 Task: Add Swaggerty's Farm All Natural Breakfast Sausage, Sage to the cart.
Action: Mouse moved to (16, 128)
Screenshot: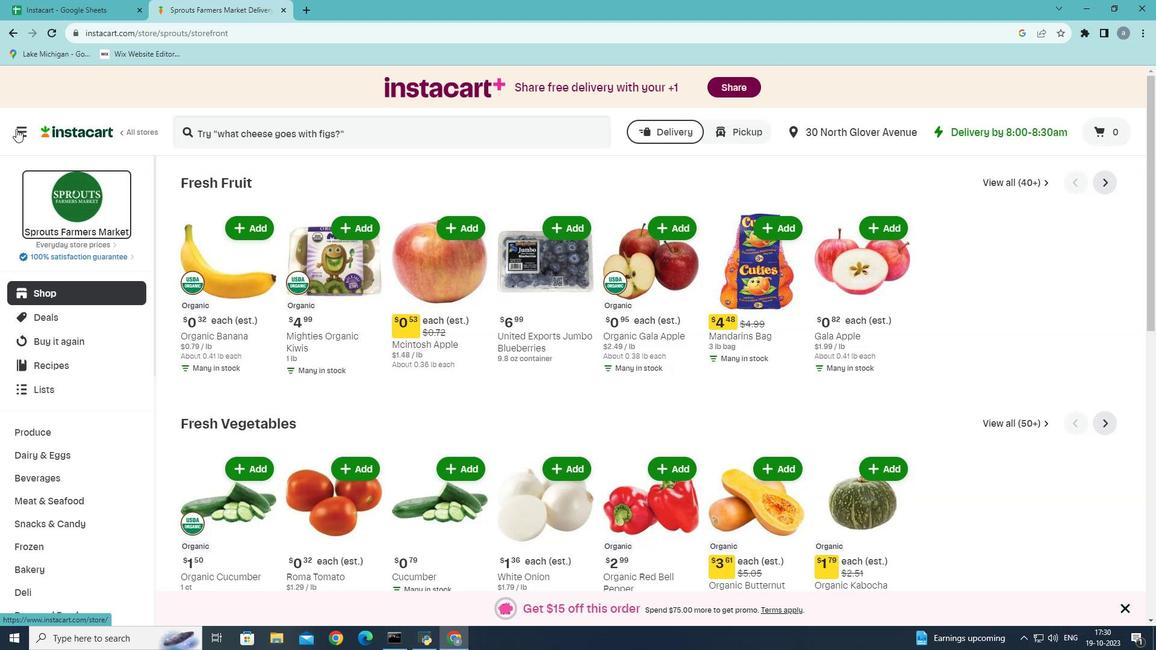 
Action: Mouse pressed left at (16, 128)
Screenshot: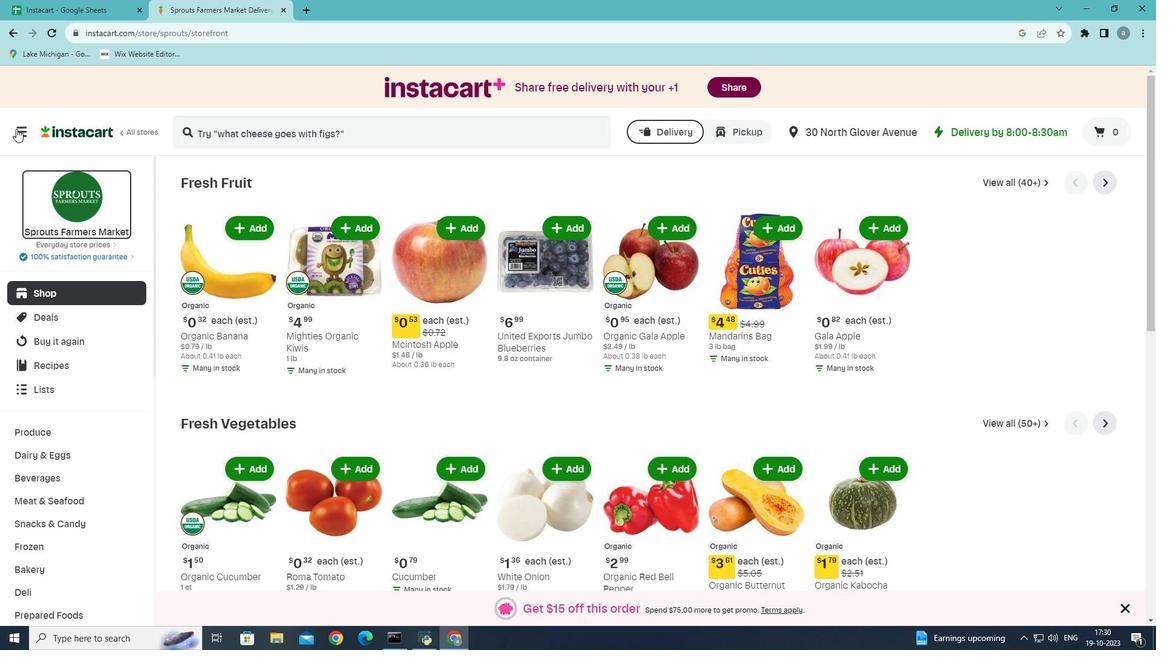 
Action: Mouse moved to (42, 346)
Screenshot: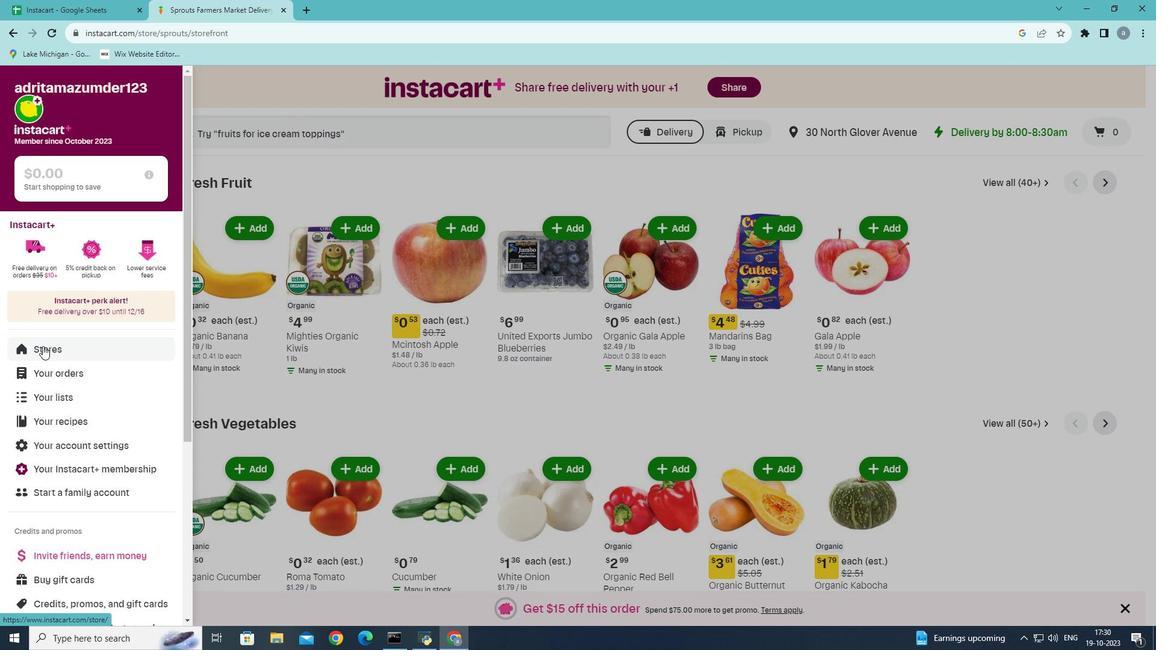 
Action: Mouse pressed left at (42, 346)
Screenshot: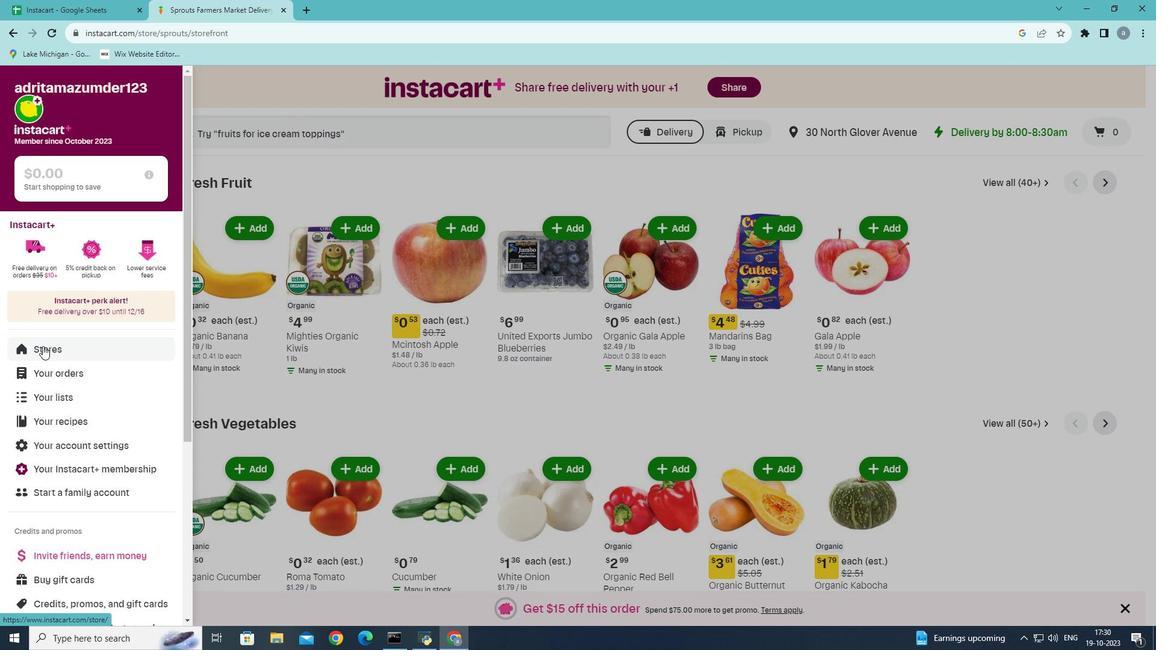 
Action: Mouse moved to (271, 137)
Screenshot: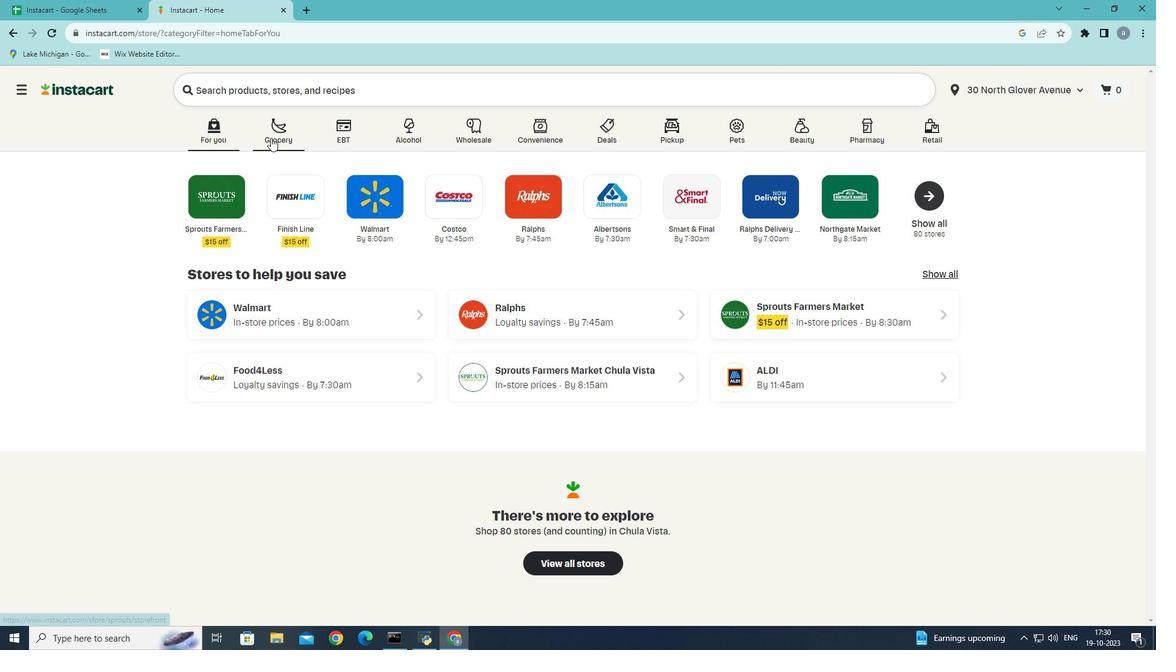 
Action: Mouse pressed left at (271, 137)
Screenshot: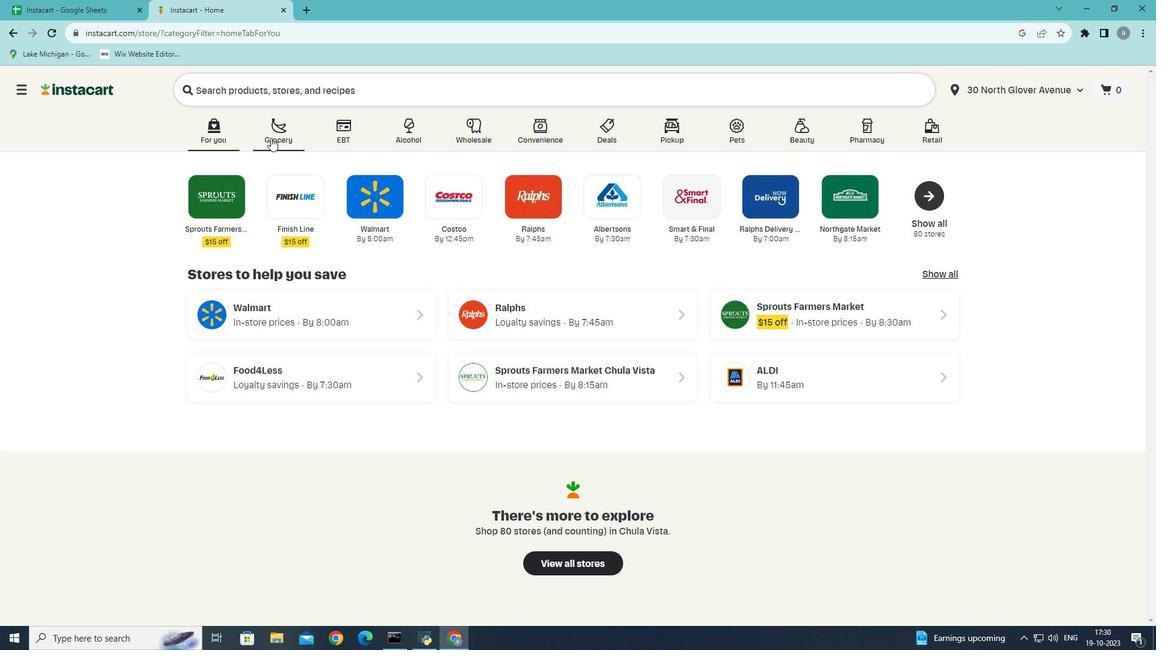 
Action: Mouse moved to (269, 362)
Screenshot: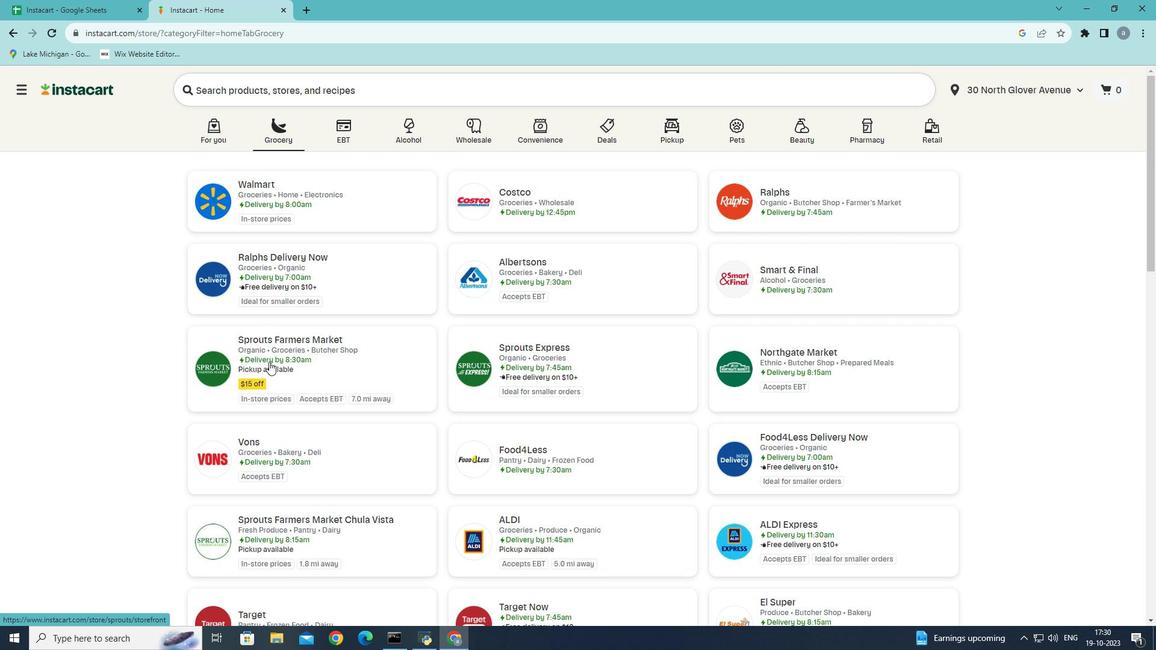 
Action: Mouse pressed left at (269, 362)
Screenshot: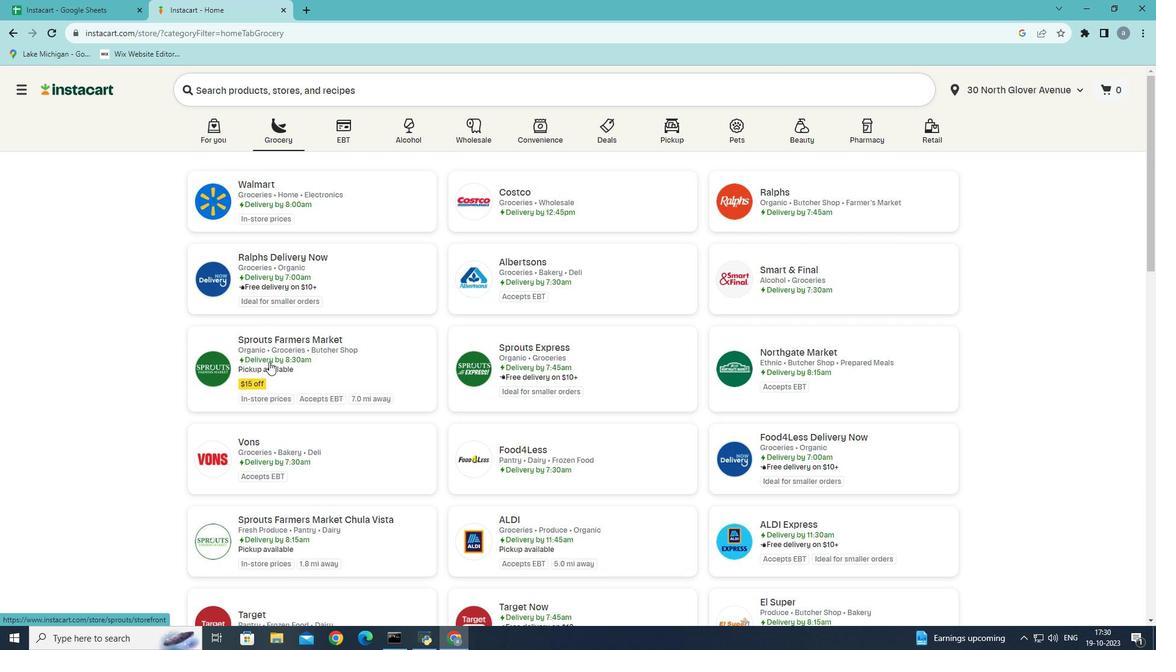 
Action: Mouse moved to (88, 498)
Screenshot: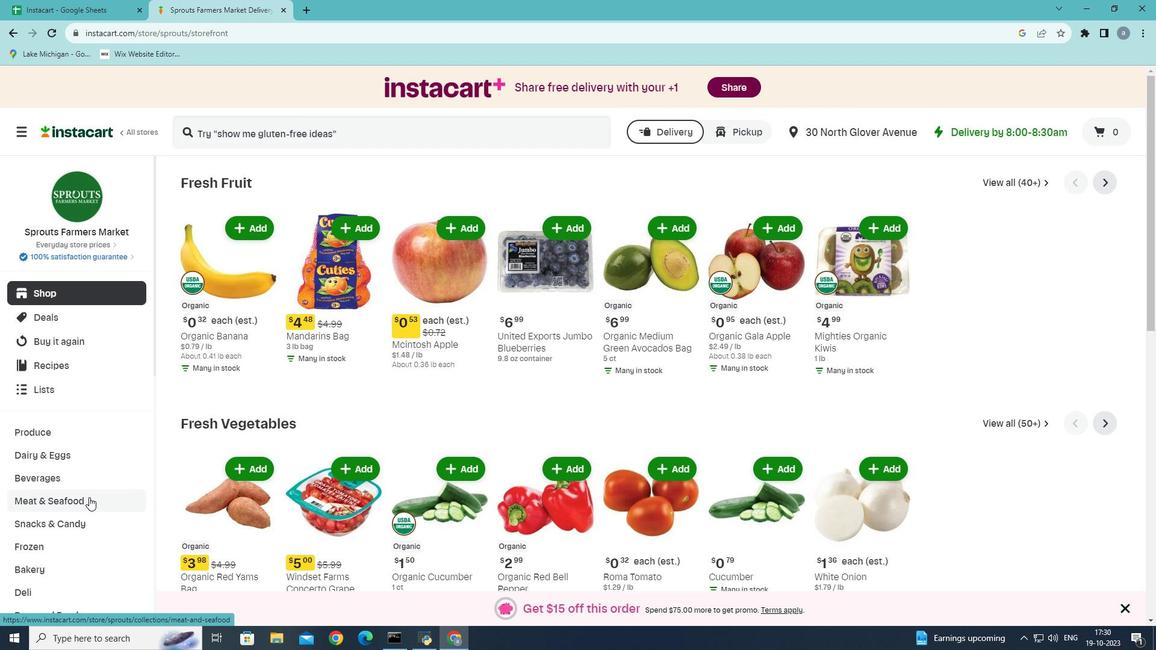
Action: Mouse pressed left at (88, 498)
Screenshot: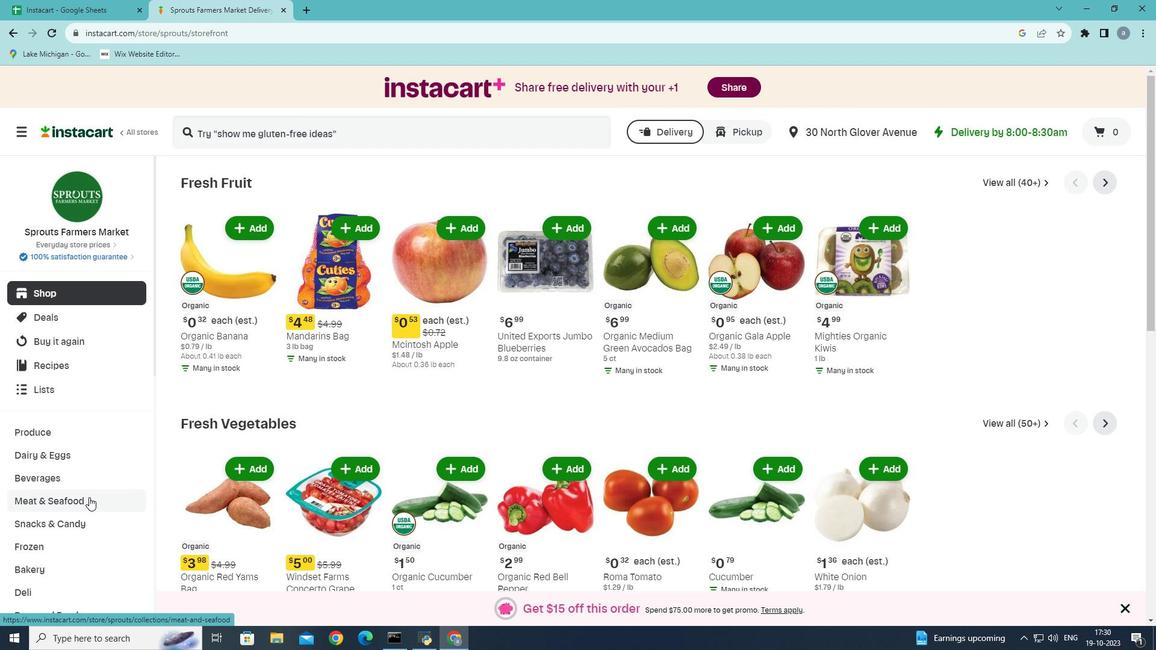 
Action: Mouse moved to (591, 212)
Screenshot: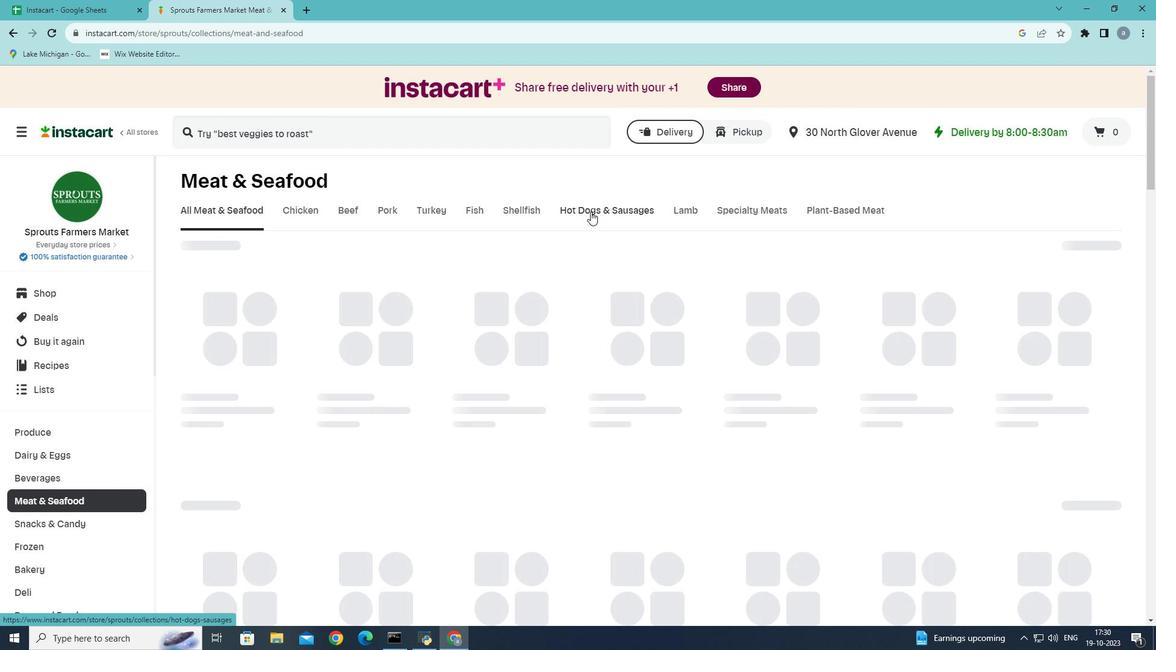 
Action: Mouse pressed left at (591, 212)
Screenshot: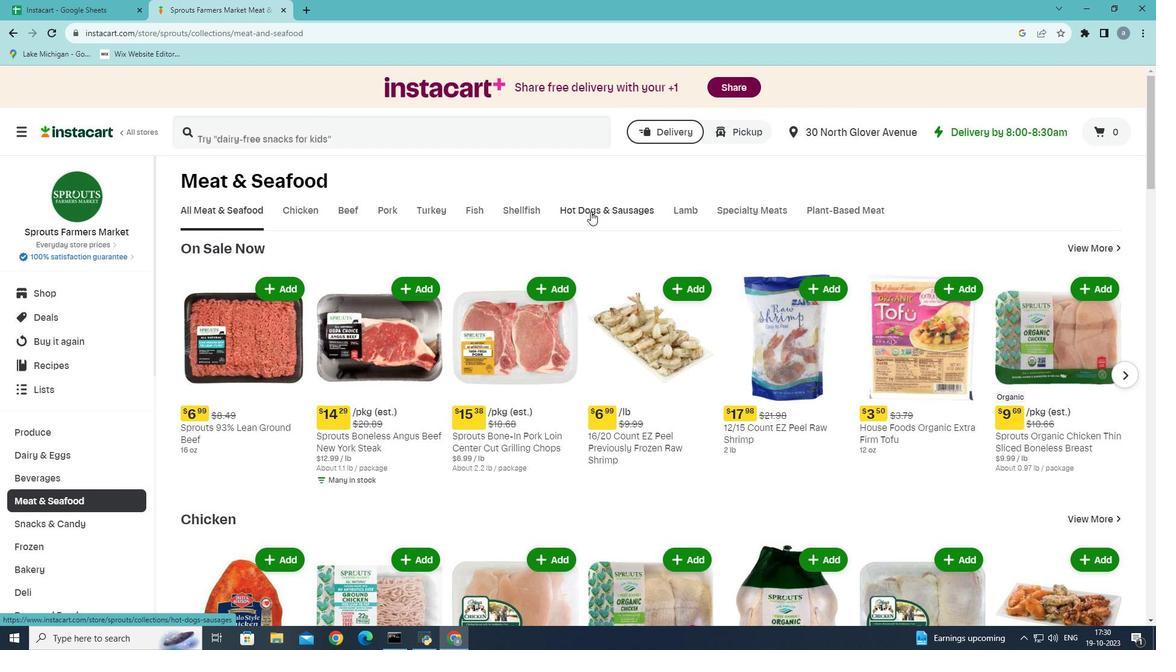 
Action: Mouse moved to (294, 271)
Screenshot: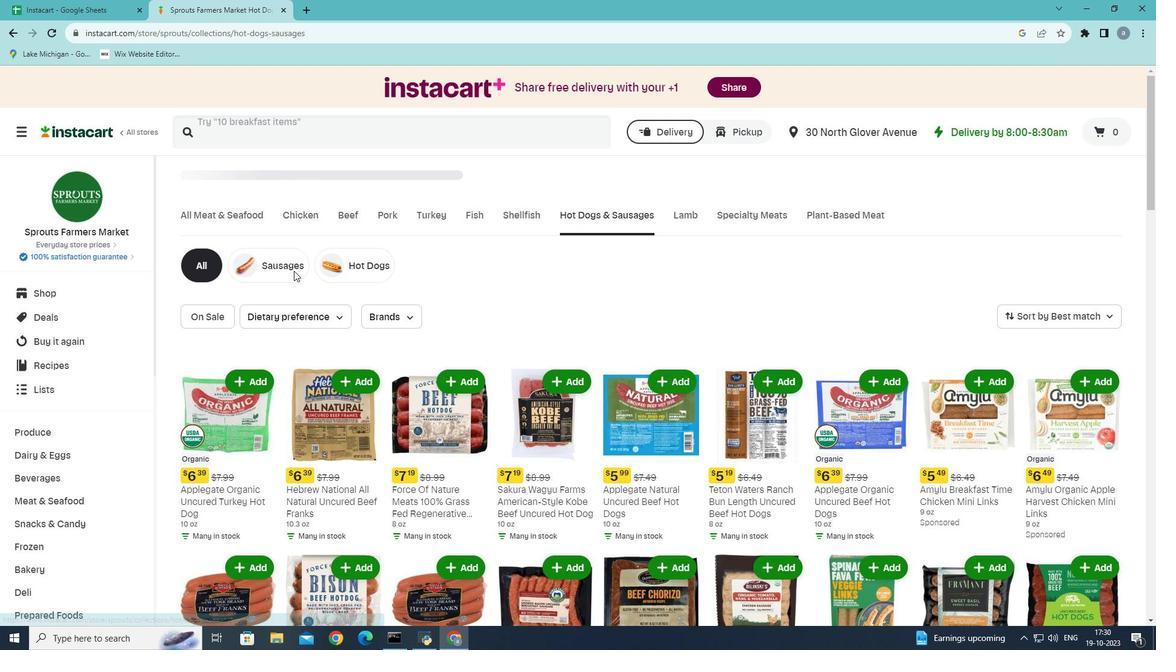 
Action: Mouse pressed left at (294, 271)
Screenshot: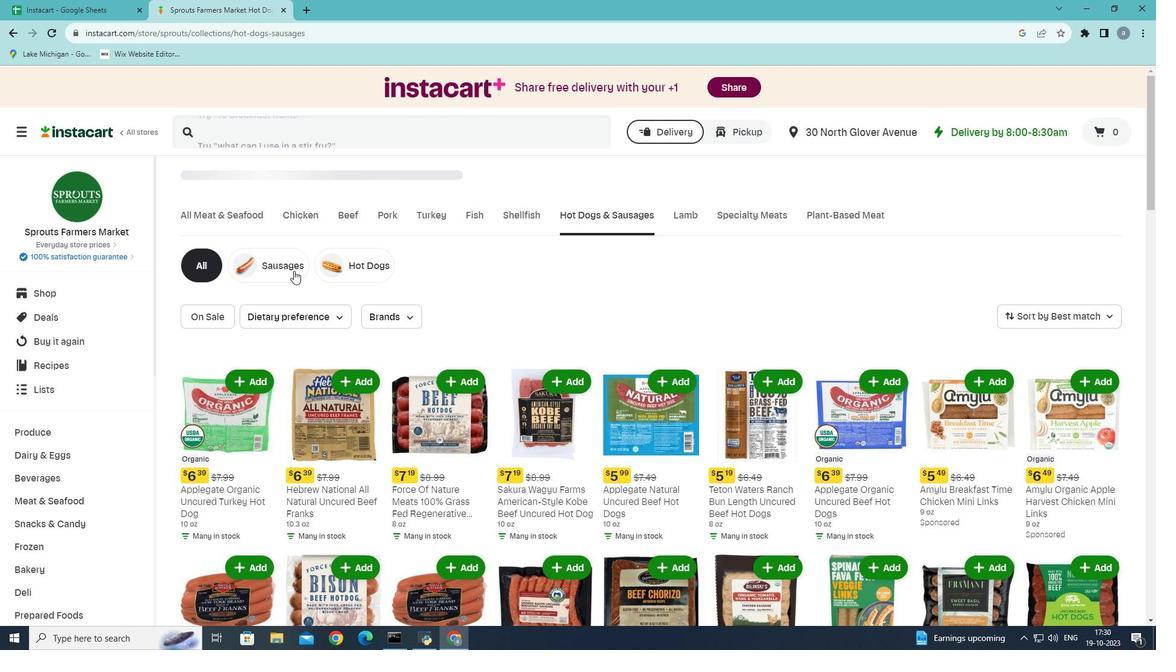 
Action: Mouse moved to (381, 397)
Screenshot: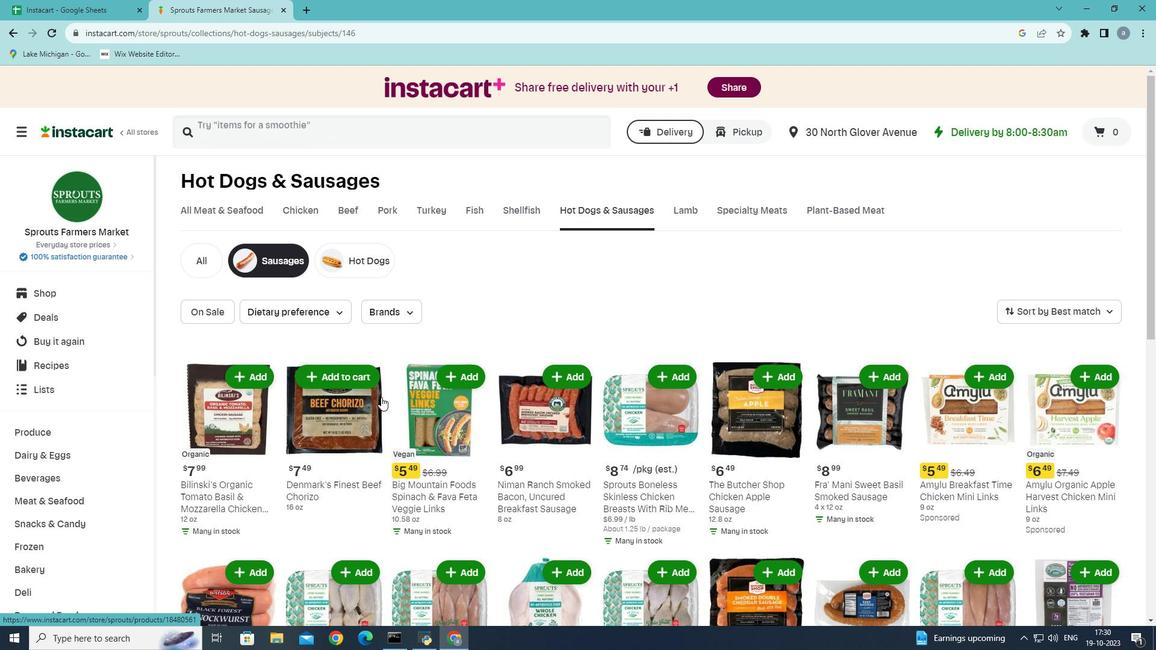 
Action: Mouse scrolled (381, 397) with delta (0, 0)
Screenshot: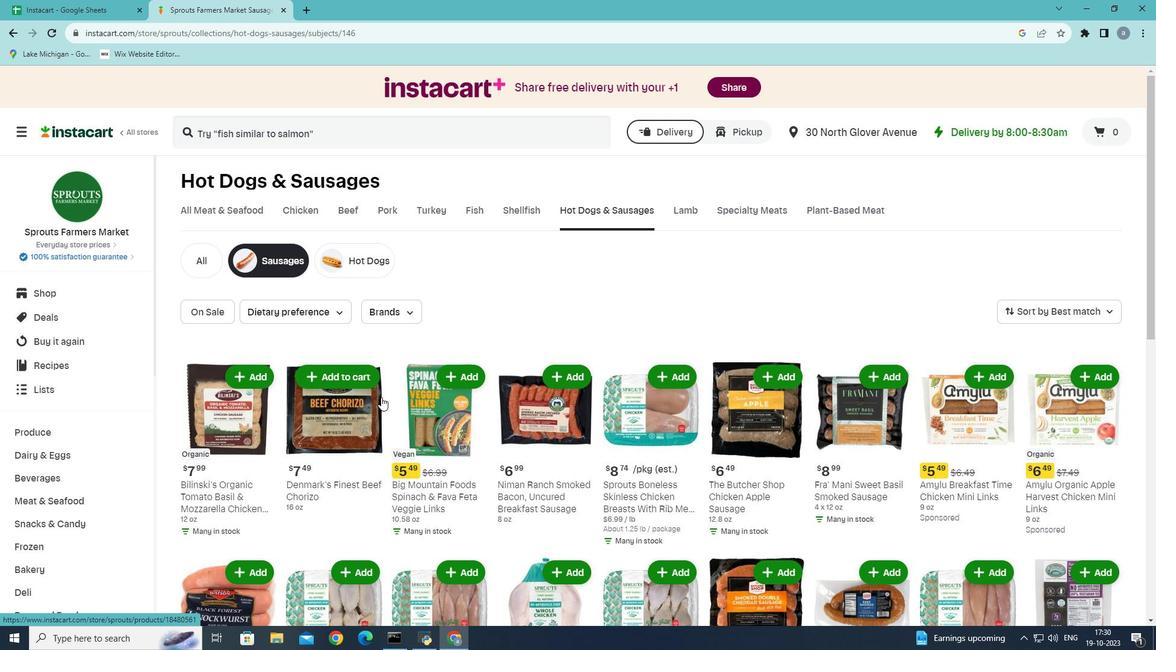 
Action: Mouse scrolled (381, 397) with delta (0, 0)
Screenshot: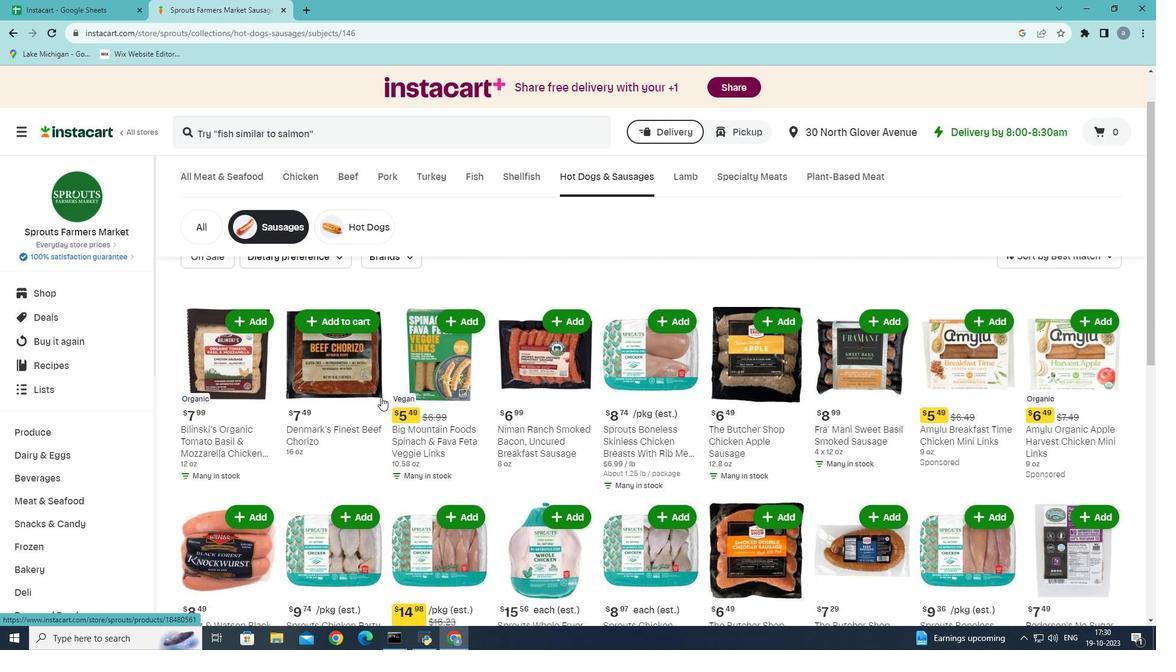 
Action: Mouse scrolled (381, 397) with delta (0, 0)
Screenshot: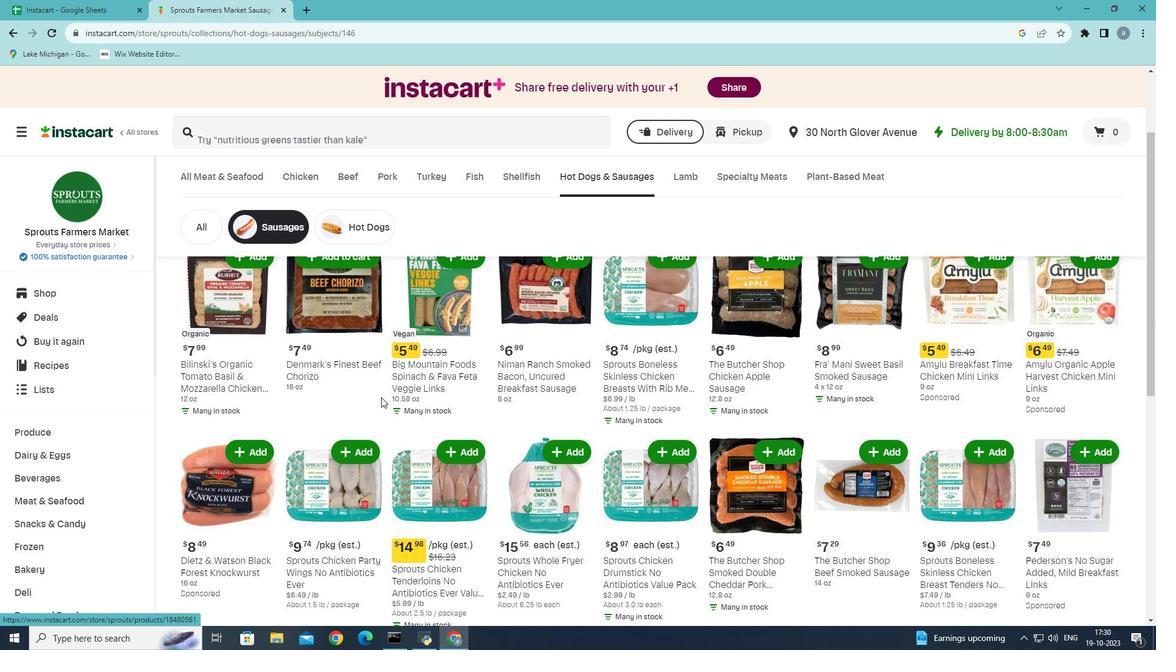 
Action: Mouse scrolled (381, 397) with delta (0, 0)
Screenshot: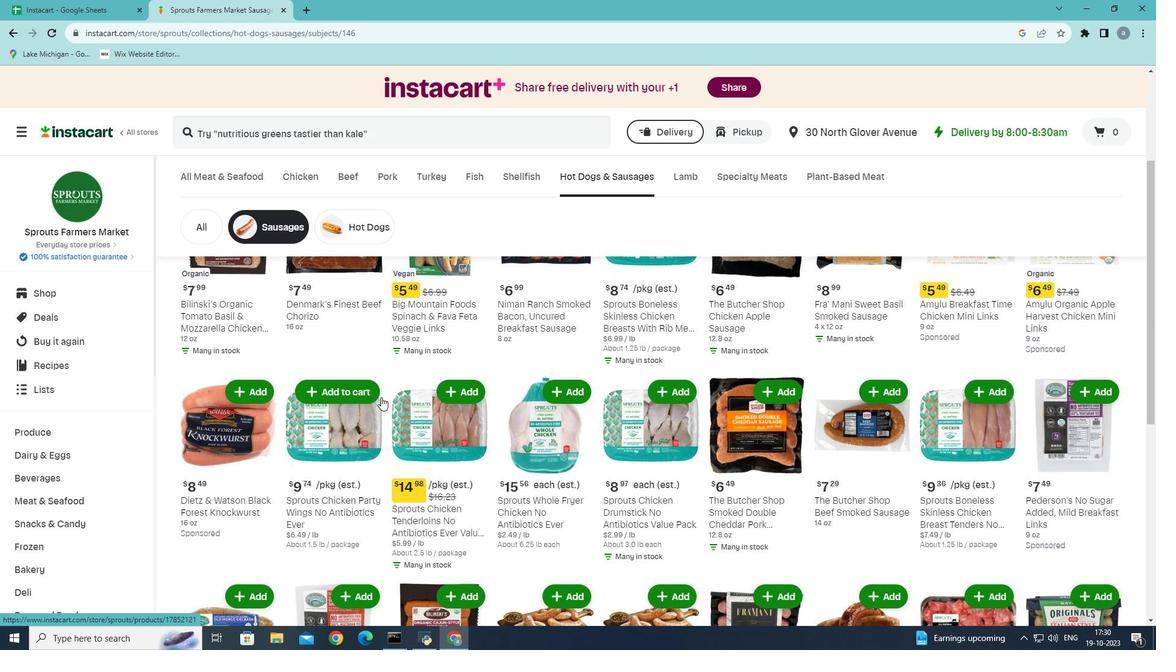 
Action: Mouse scrolled (381, 397) with delta (0, 0)
Screenshot: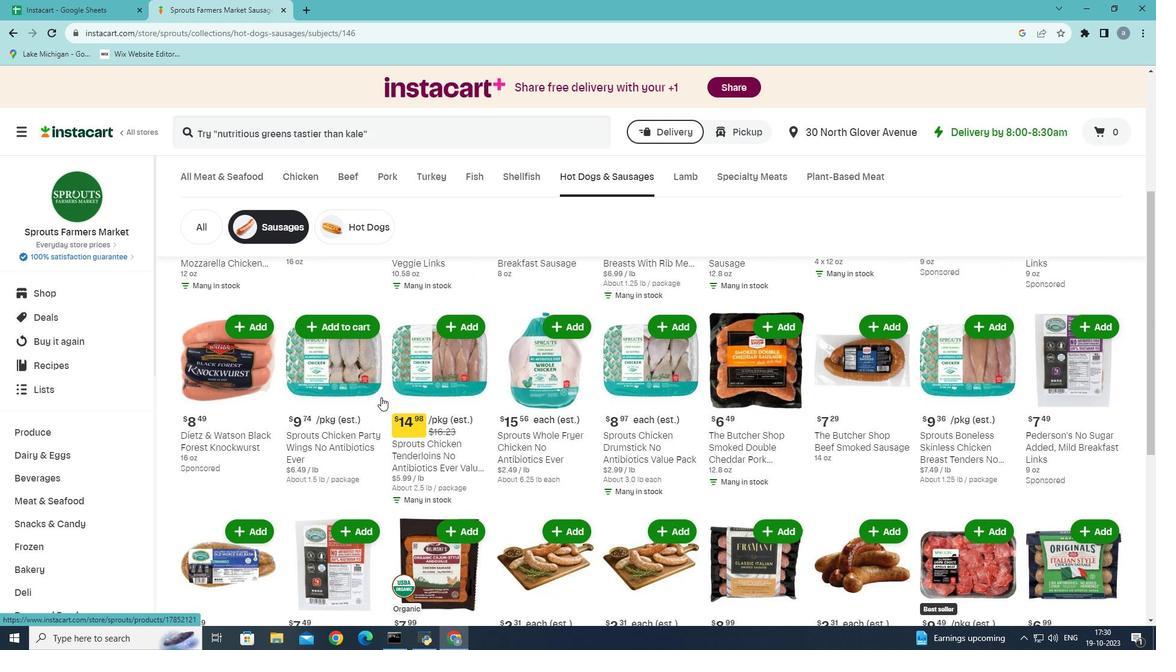 
Action: Mouse scrolled (381, 397) with delta (0, 0)
Screenshot: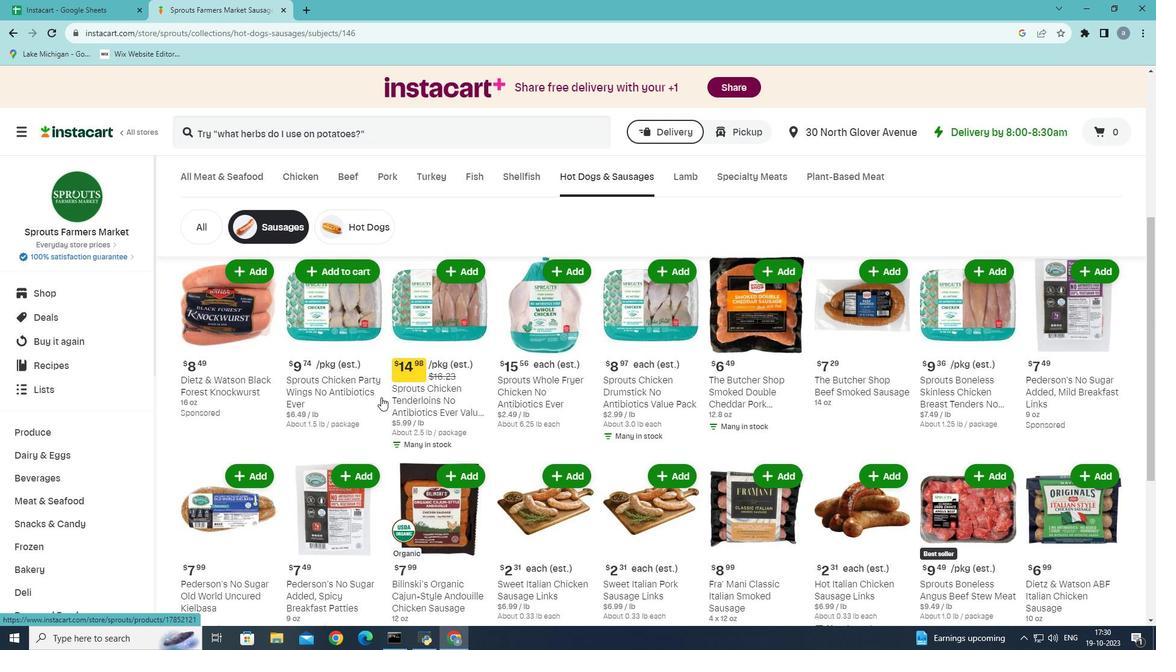 
Action: Mouse scrolled (381, 397) with delta (0, 0)
Screenshot: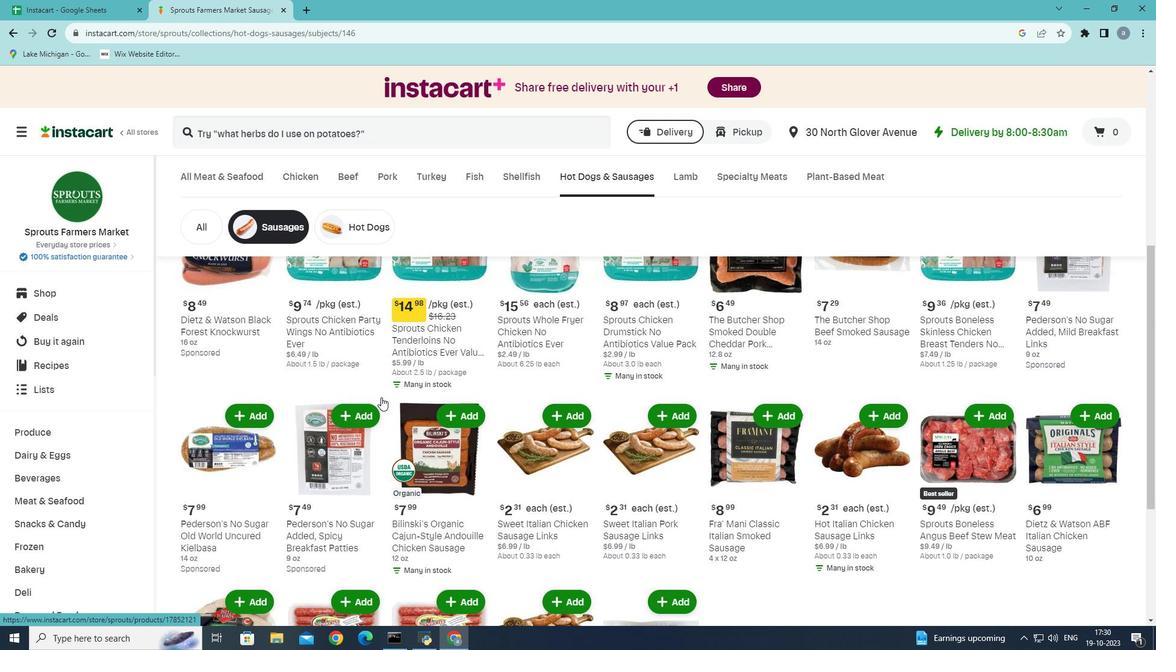 
Action: Mouse scrolled (381, 397) with delta (0, 0)
Screenshot: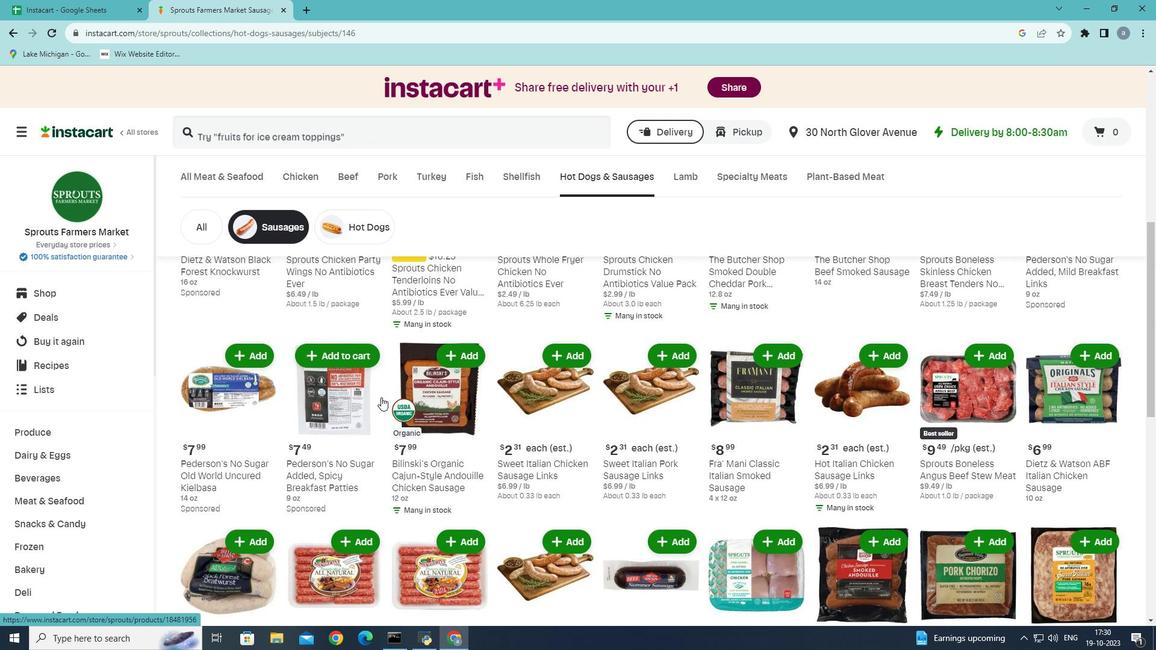 
Action: Mouse scrolled (381, 397) with delta (0, 0)
Screenshot: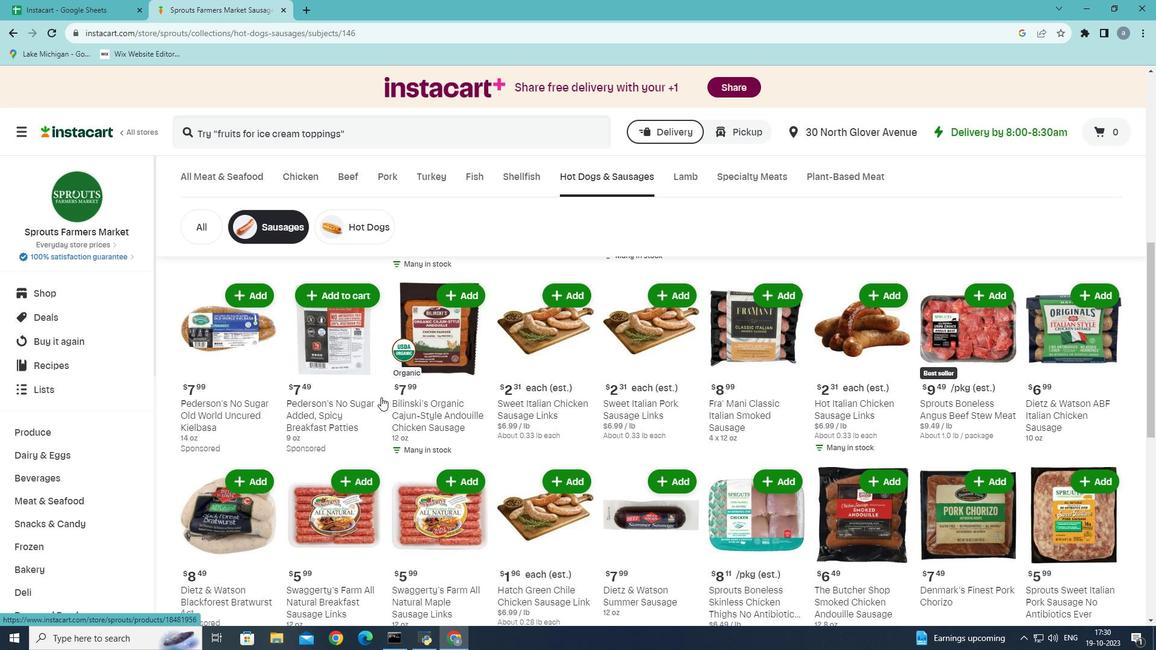 
Action: Mouse scrolled (381, 397) with delta (0, 0)
Screenshot: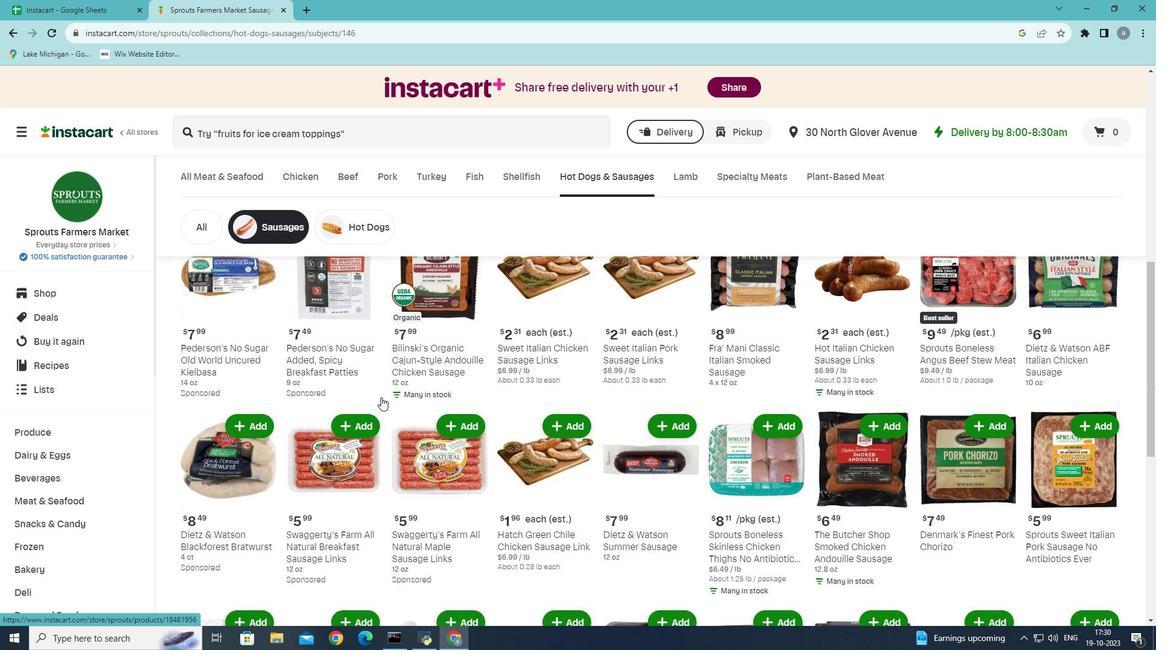 
Action: Mouse moved to (383, 430)
Screenshot: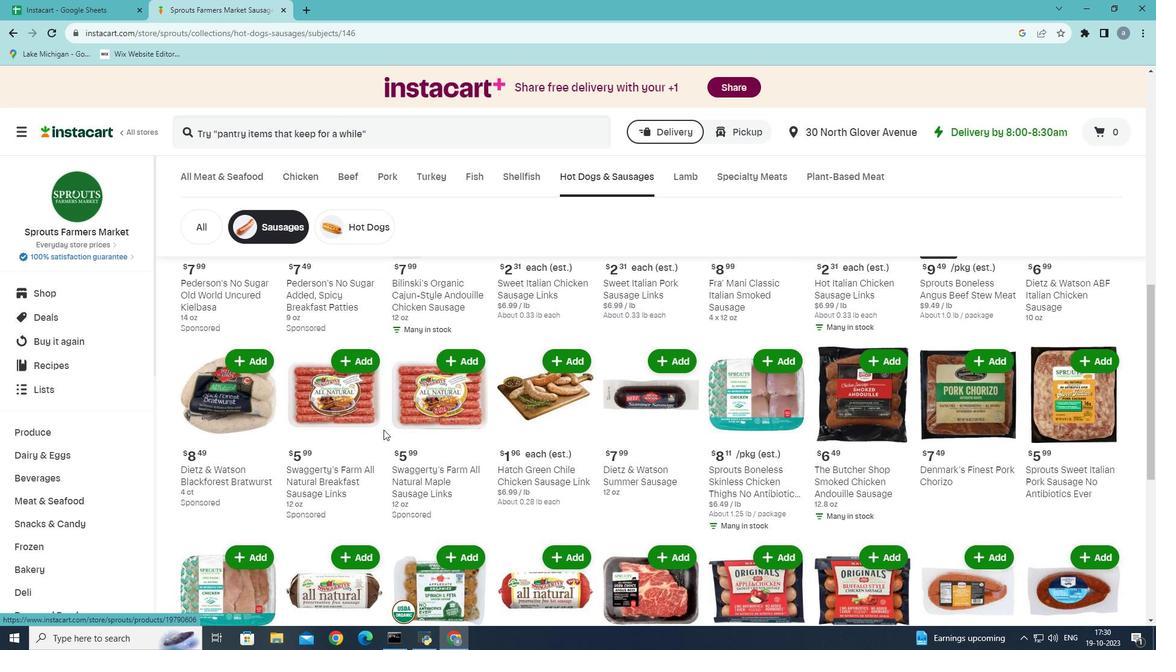 
Action: Mouse scrolled (383, 429) with delta (0, 0)
Screenshot: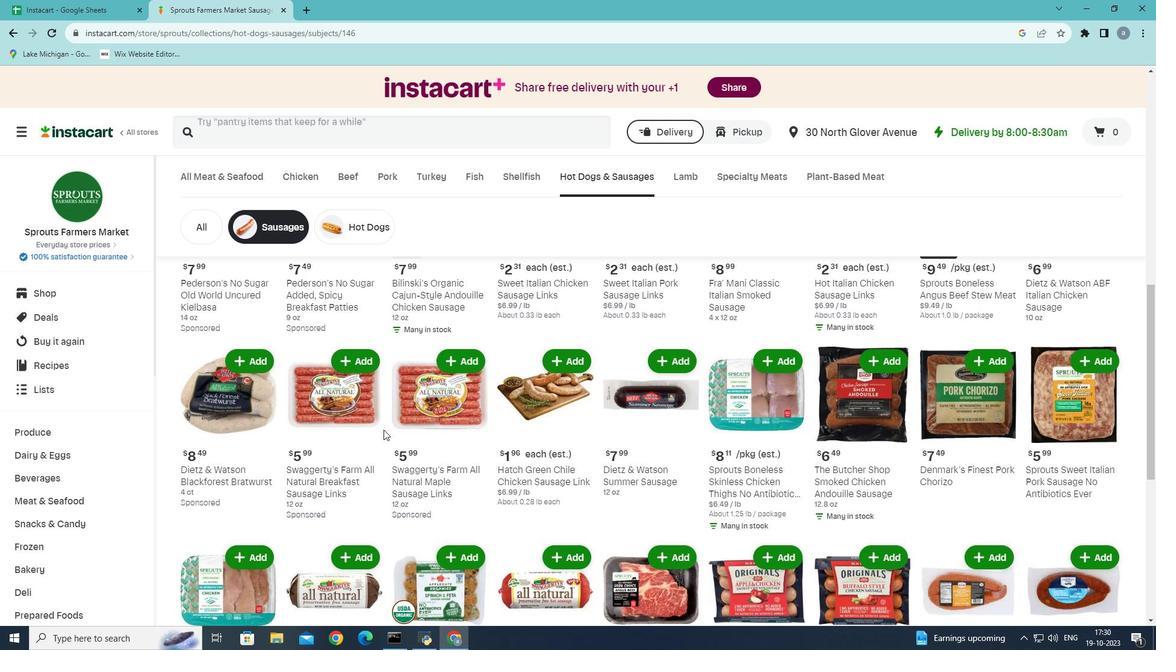 
Action: Mouse moved to (384, 430)
Screenshot: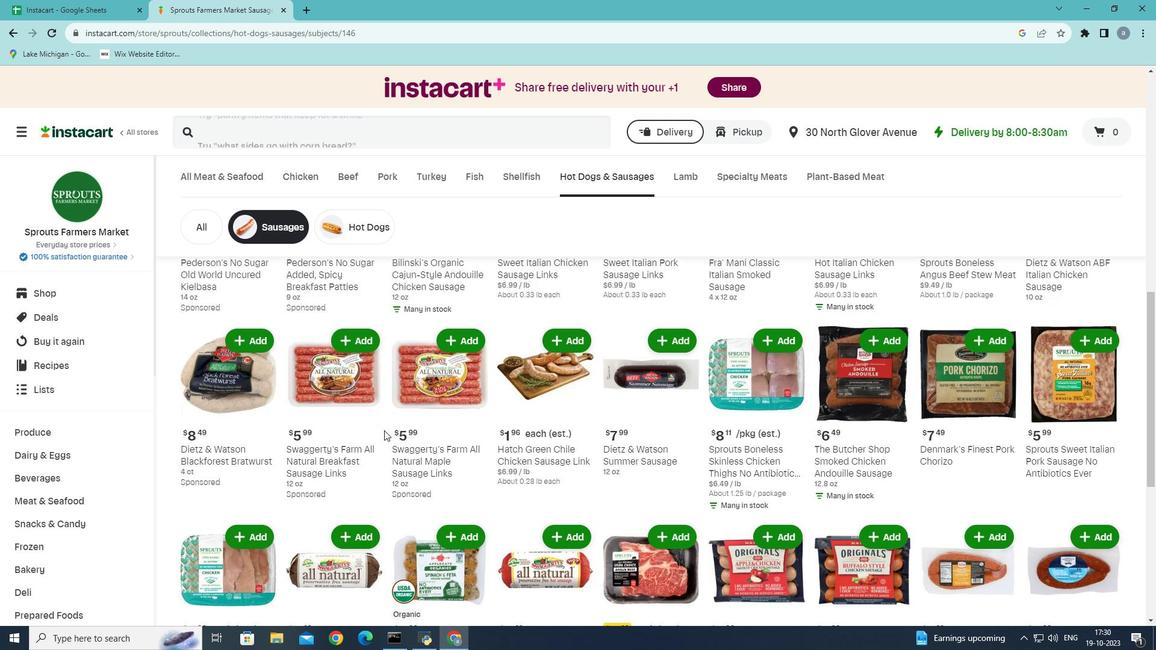 
Action: Mouse scrolled (384, 430) with delta (0, 0)
Screenshot: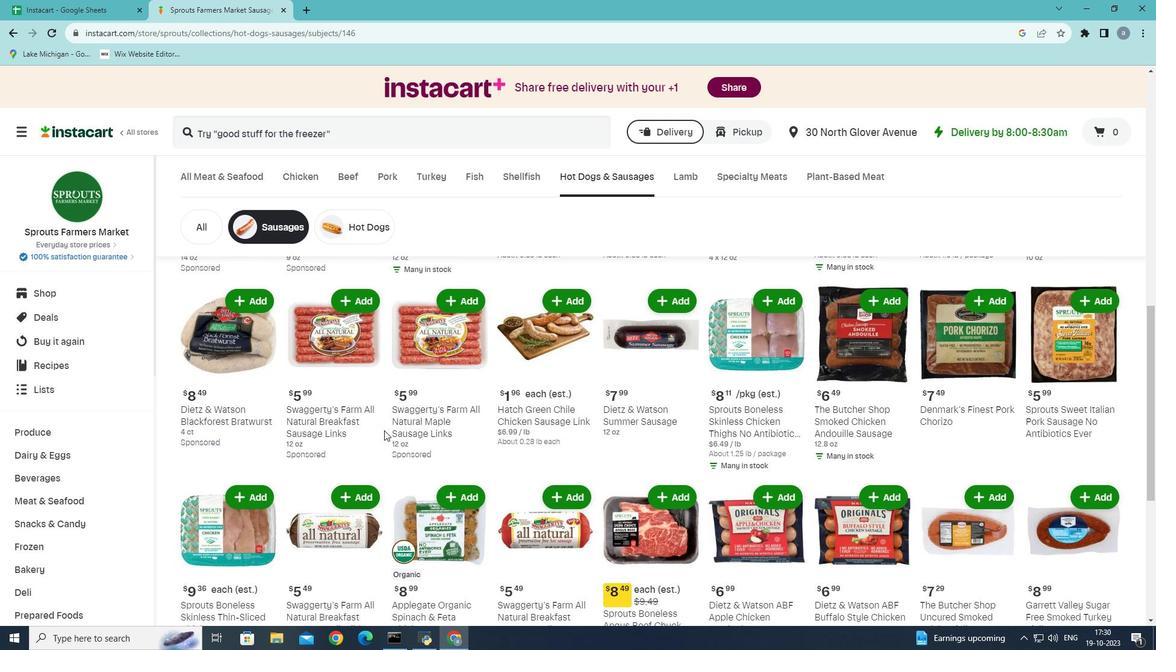 
Action: Mouse scrolled (384, 430) with delta (0, 0)
Screenshot: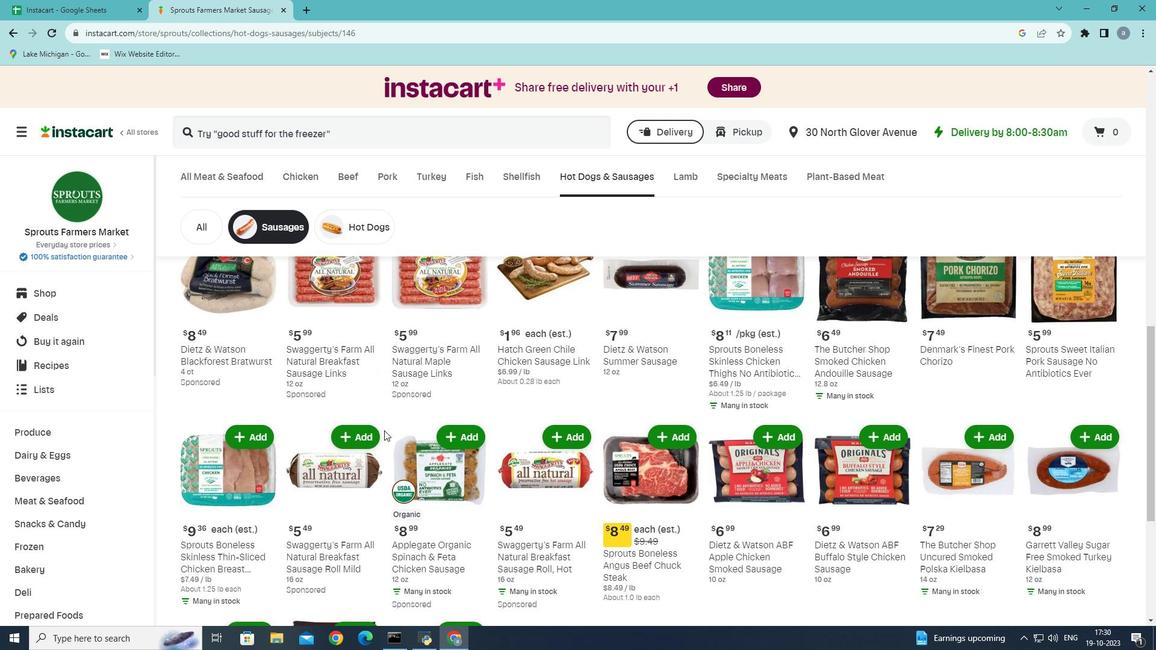 
Action: Mouse moved to (384, 429)
Screenshot: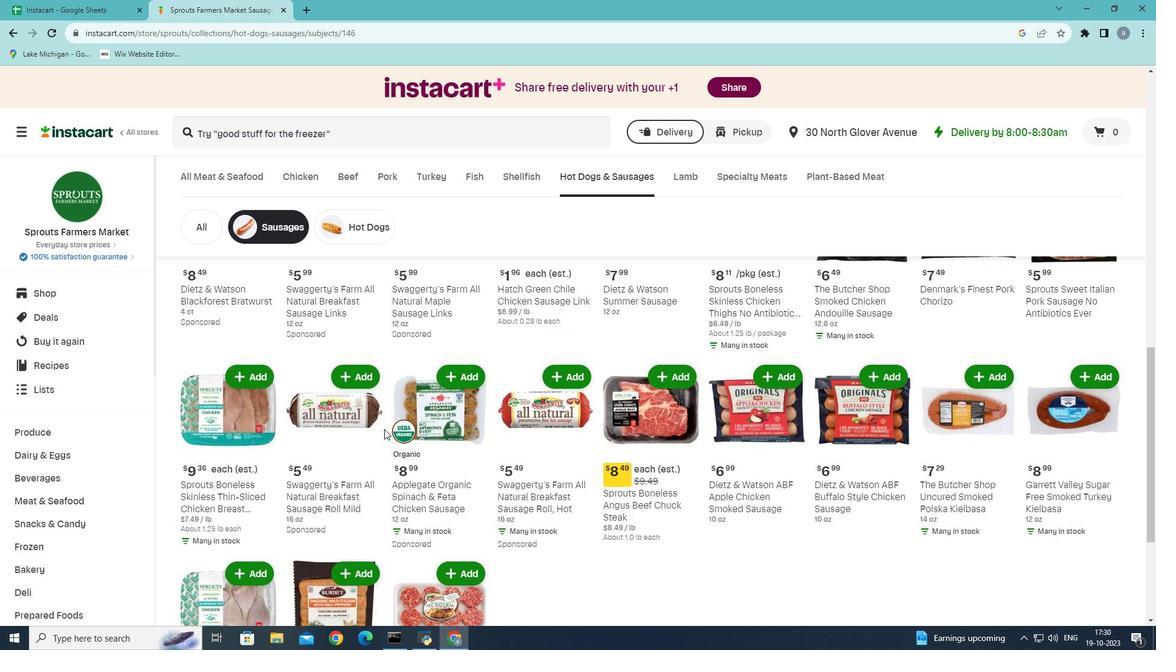 
Action: Mouse scrolled (384, 428) with delta (0, 0)
Screenshot: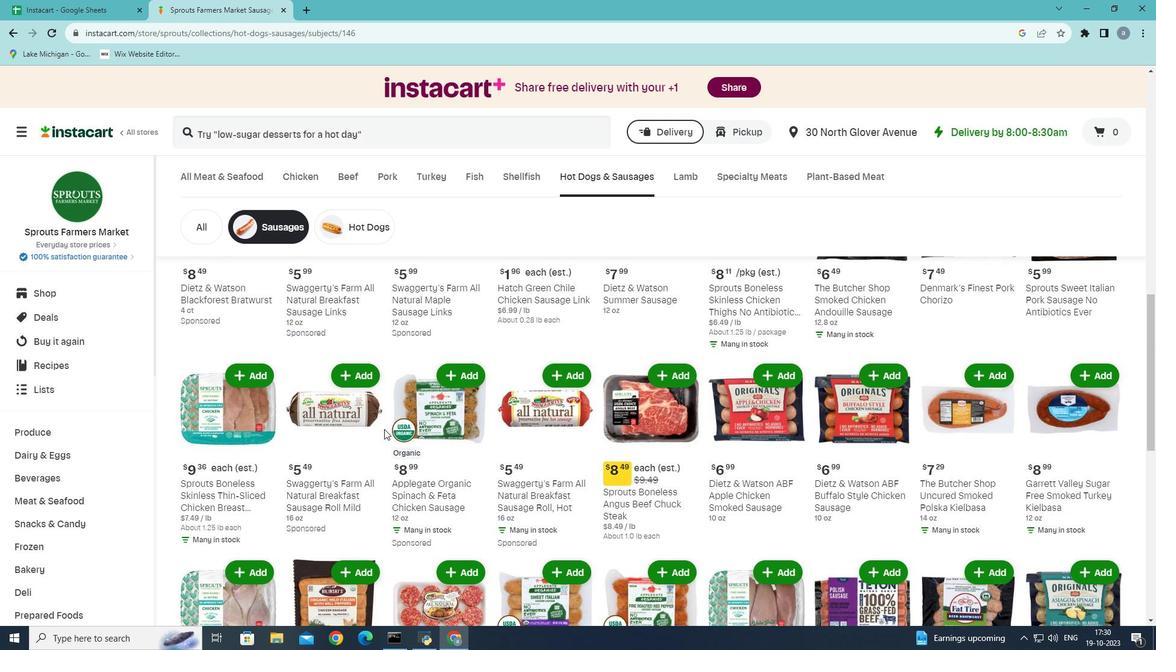 
Action: Mouse moved to (383, 428)
Screenshot: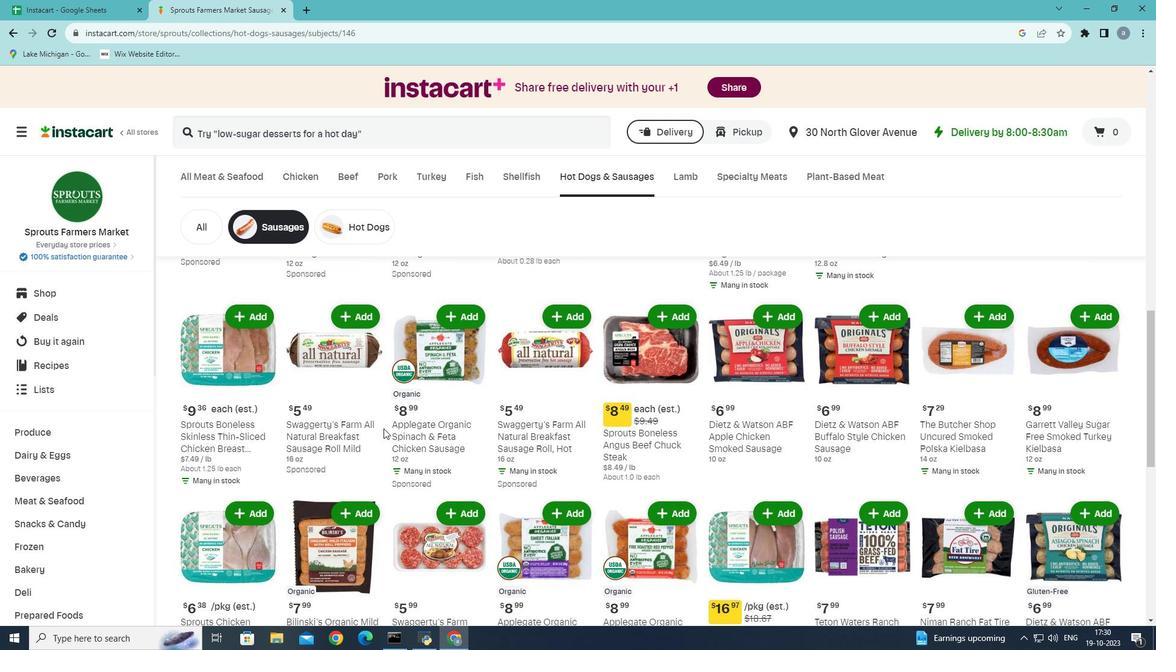 
Action: Mouse scrolled (383, 428) with delta (0, 0)
Screenshot: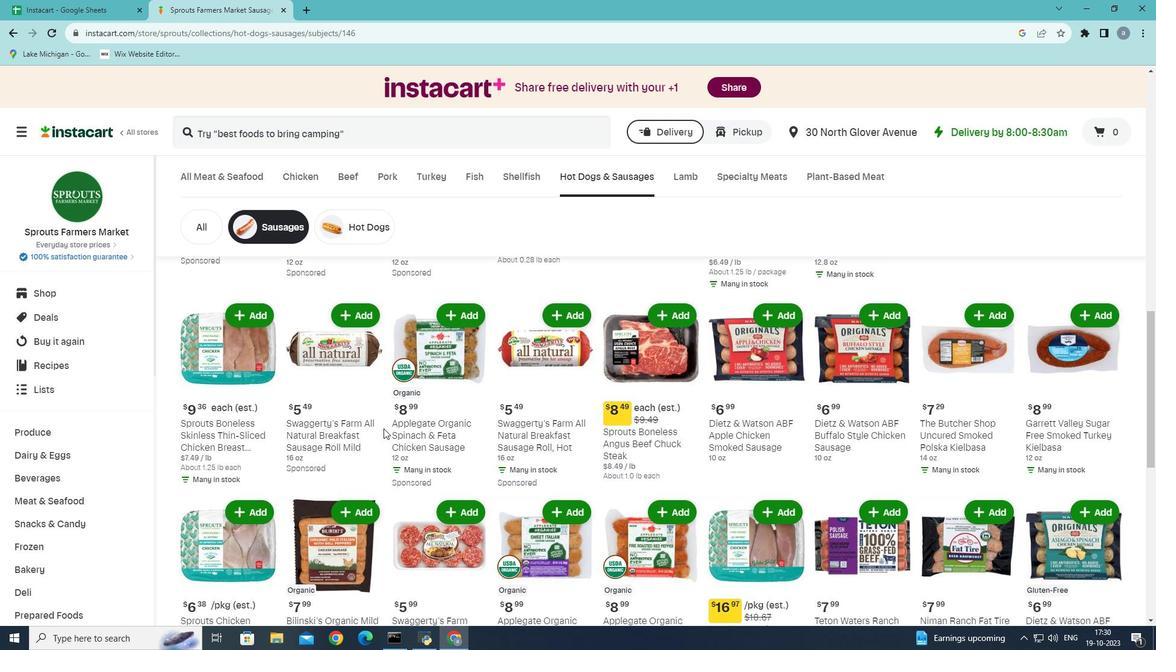 
Action: Mouse moved to (383, 428)
Screenshot: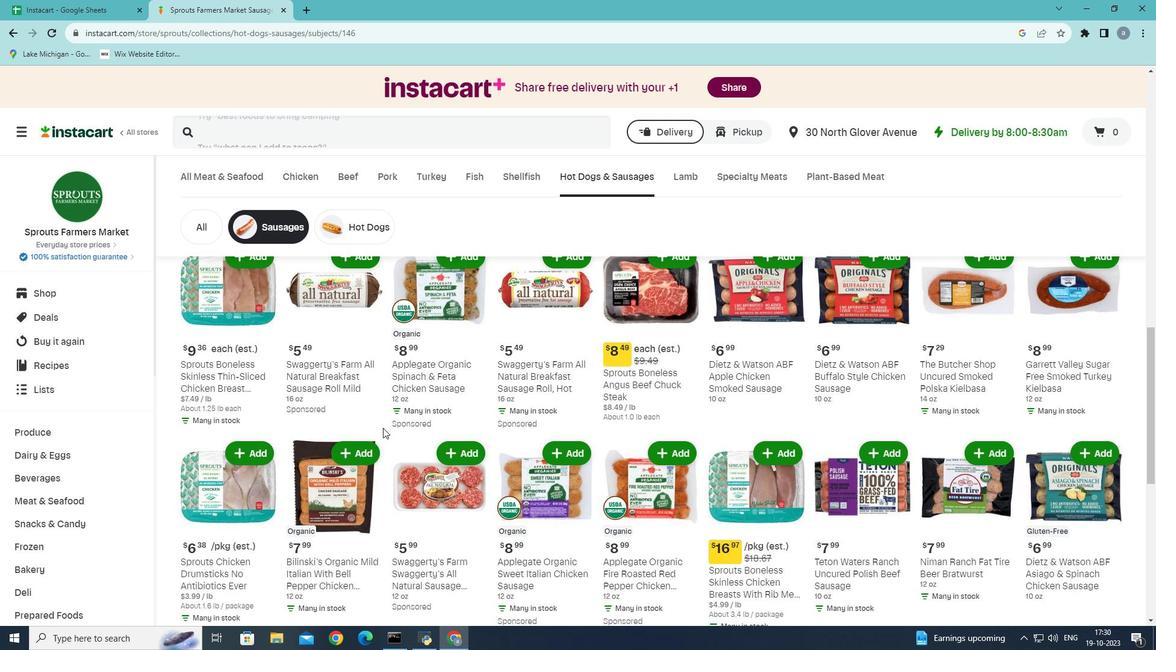 
Action: Mouse scrolled (383, 427) with delta (0, 0)
Screenshot: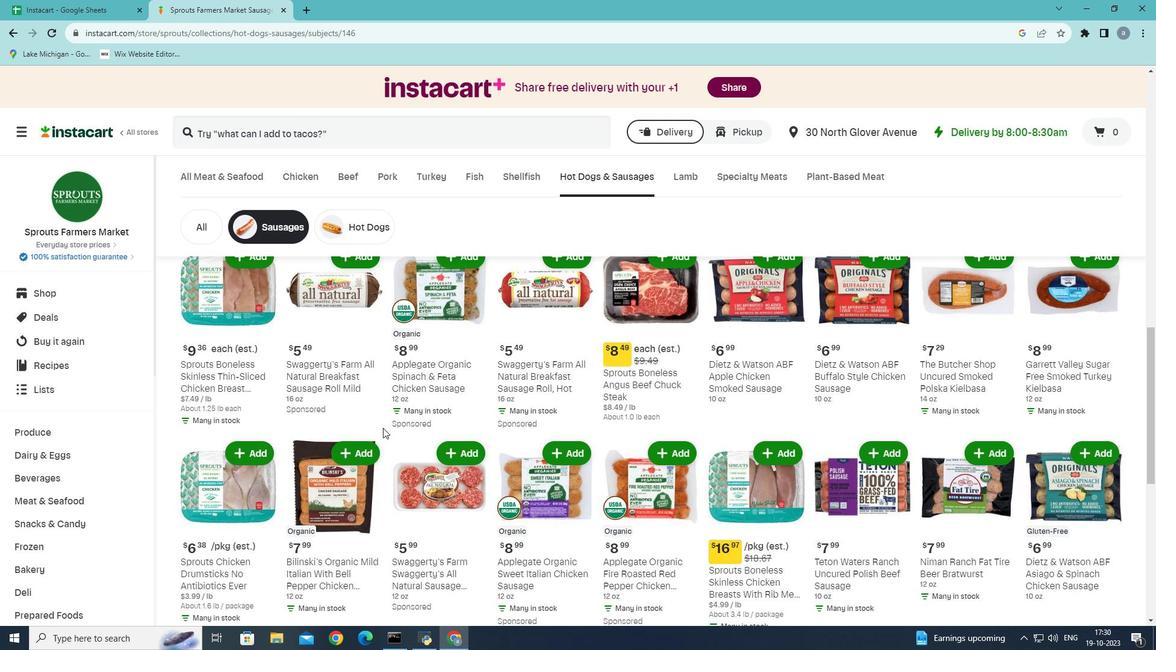 
Action: Mouse moved to (441, 436)
Screenshot: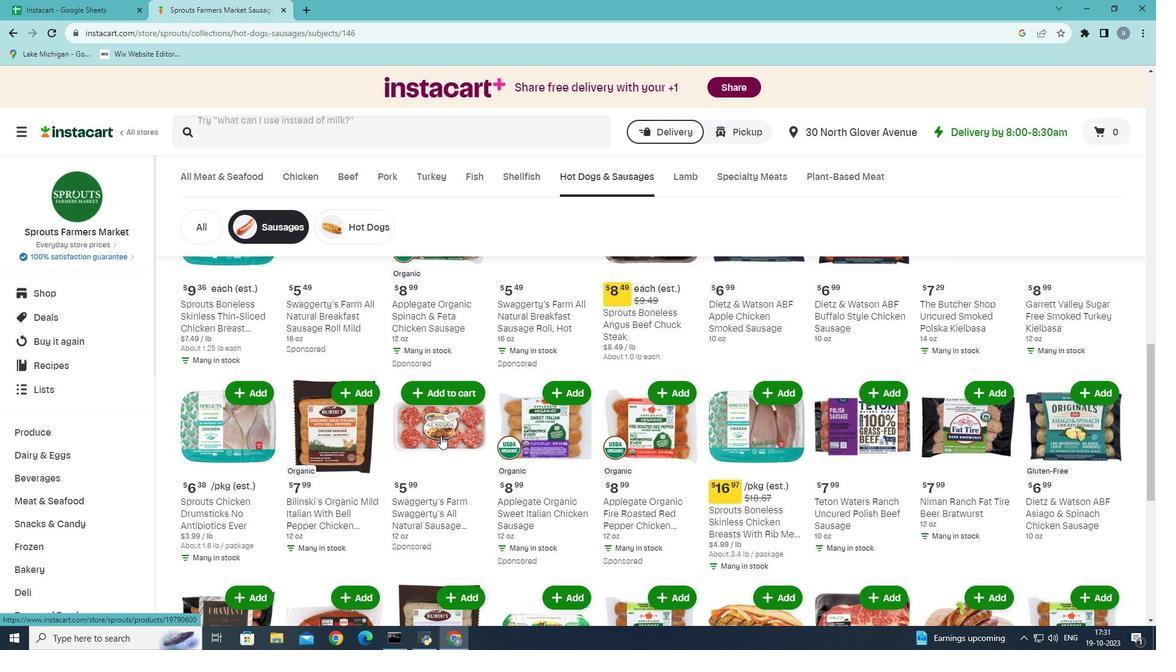 
Action: Mouse scrolled (441, 435) with delta (0, 0)
Screenshot: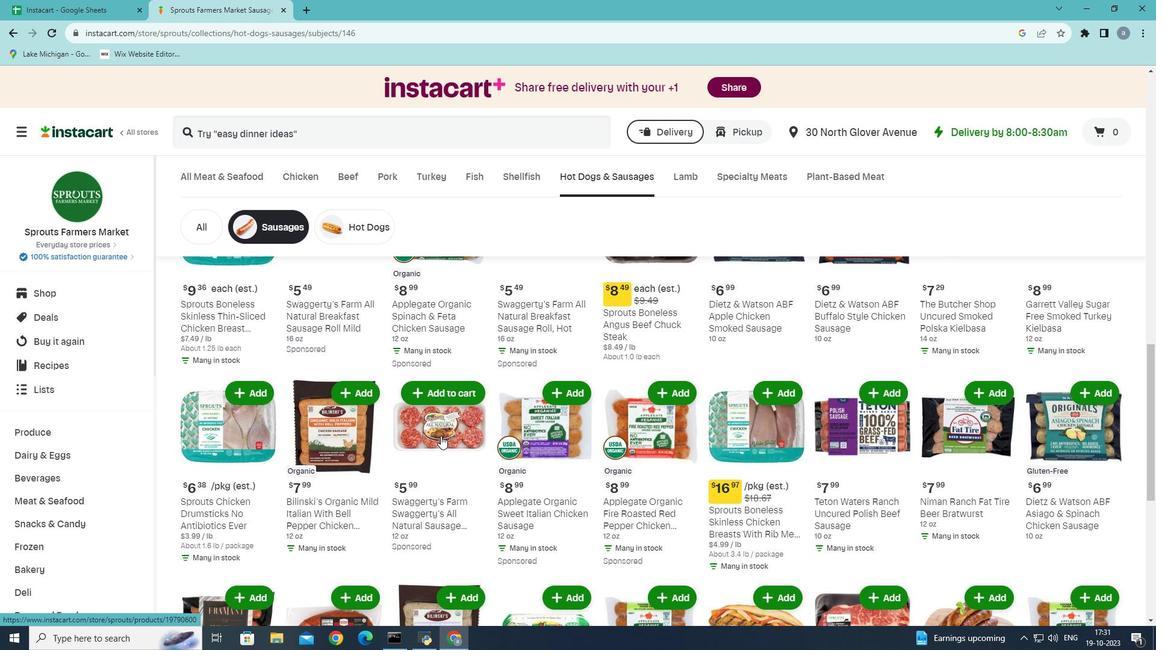 
Action: Mouse scrolled (441, 435) with delta (0, 0)
Screenshot: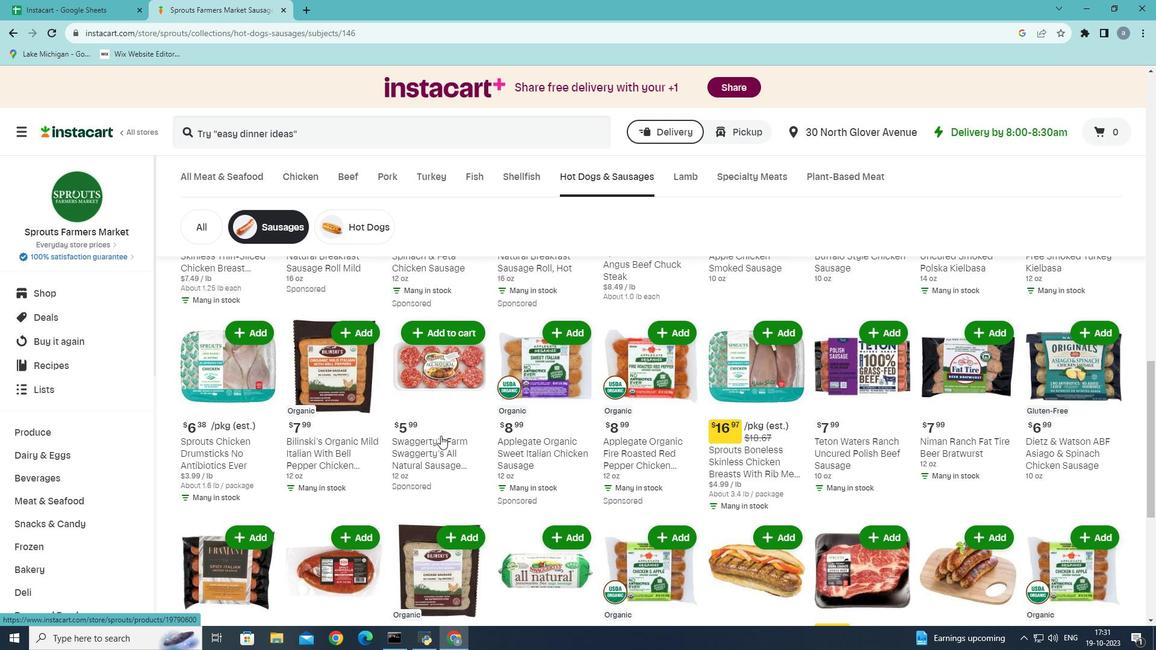 
Action: Mouse scrolled (441, 435) with delta (0, 0)
Screenshot: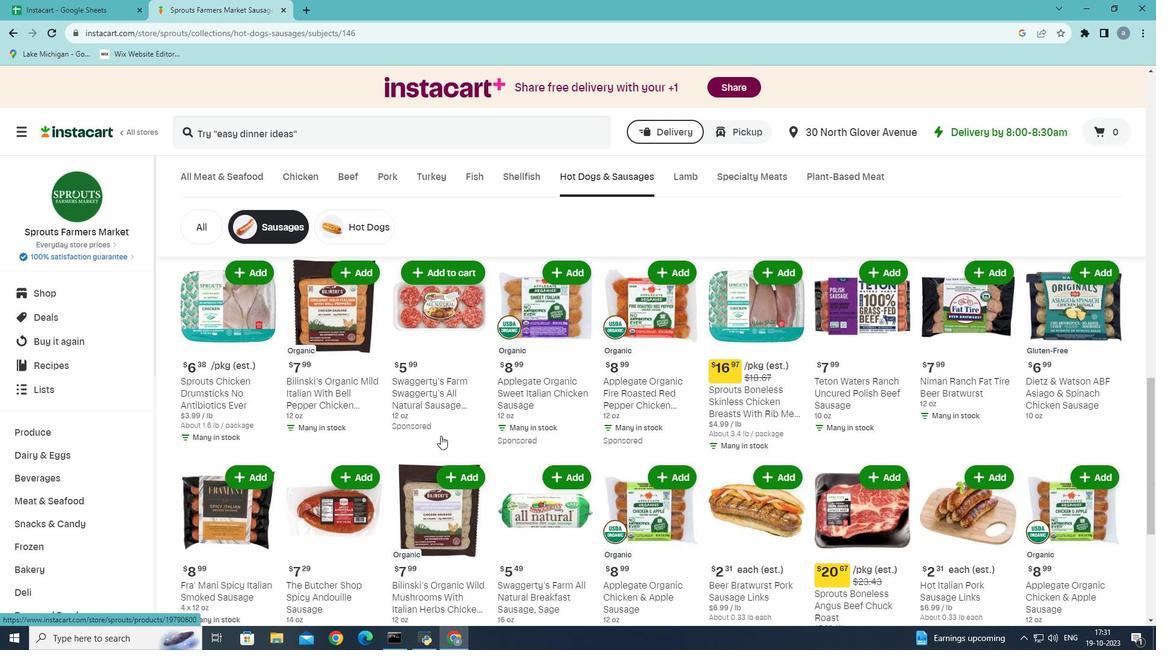 
Action: Mouse moved to (575, 415)
Screenshot: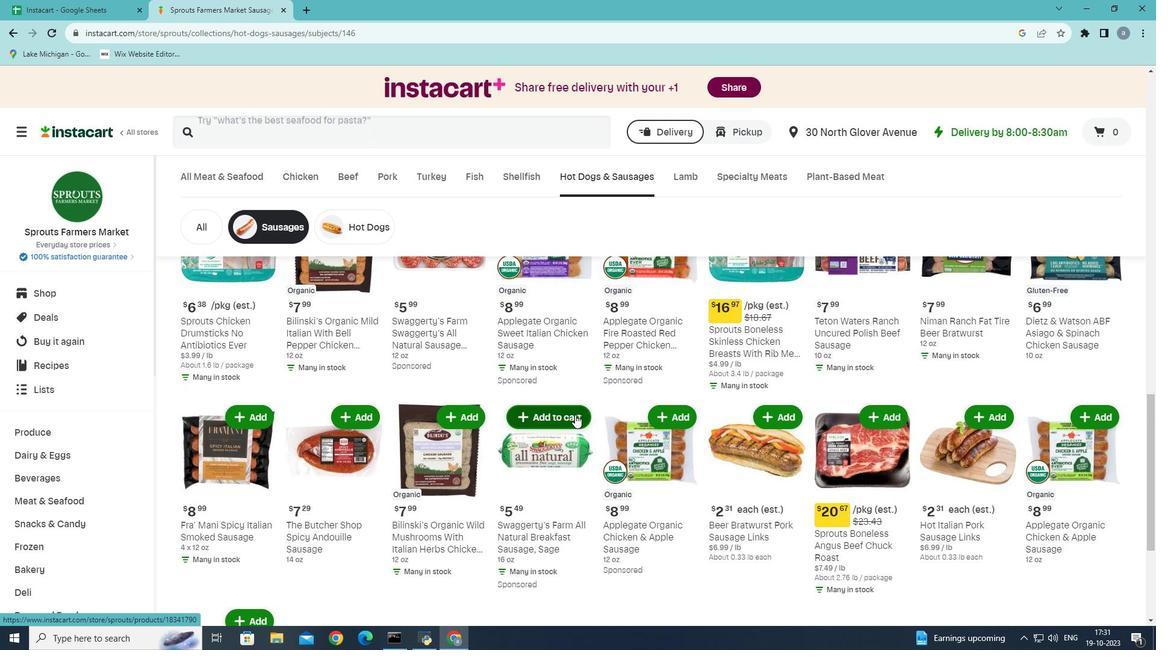 
Action: Mouse pressed left at (575, 415)
Screenshot: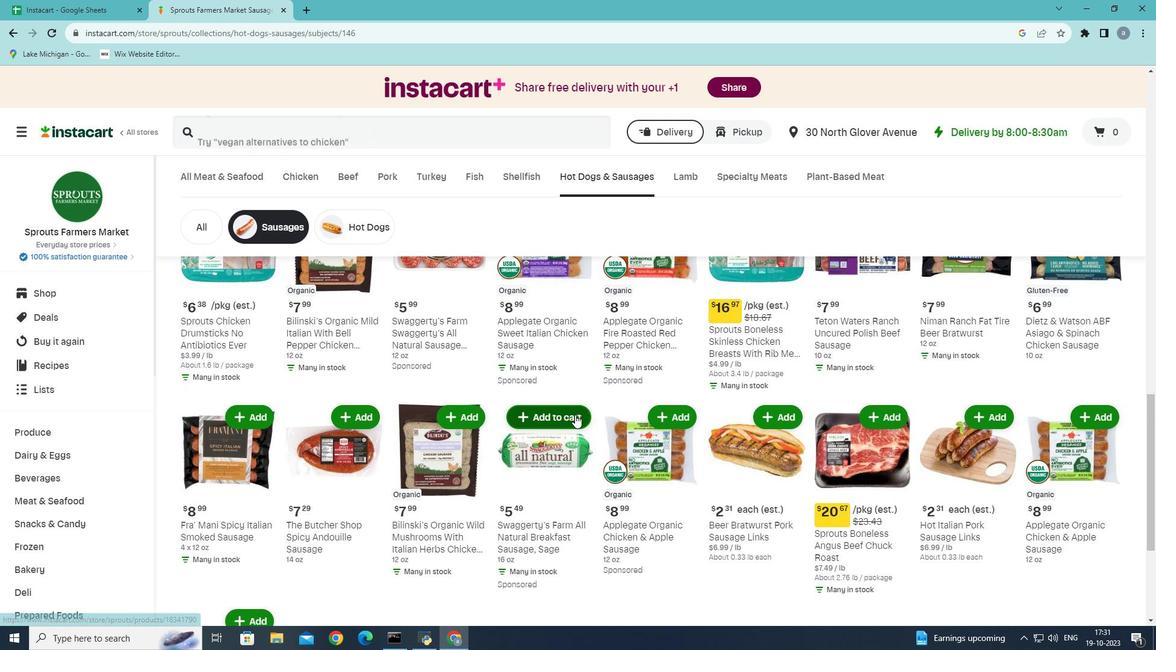 
Action: Mouse moved to (571, 415)
Screenshot: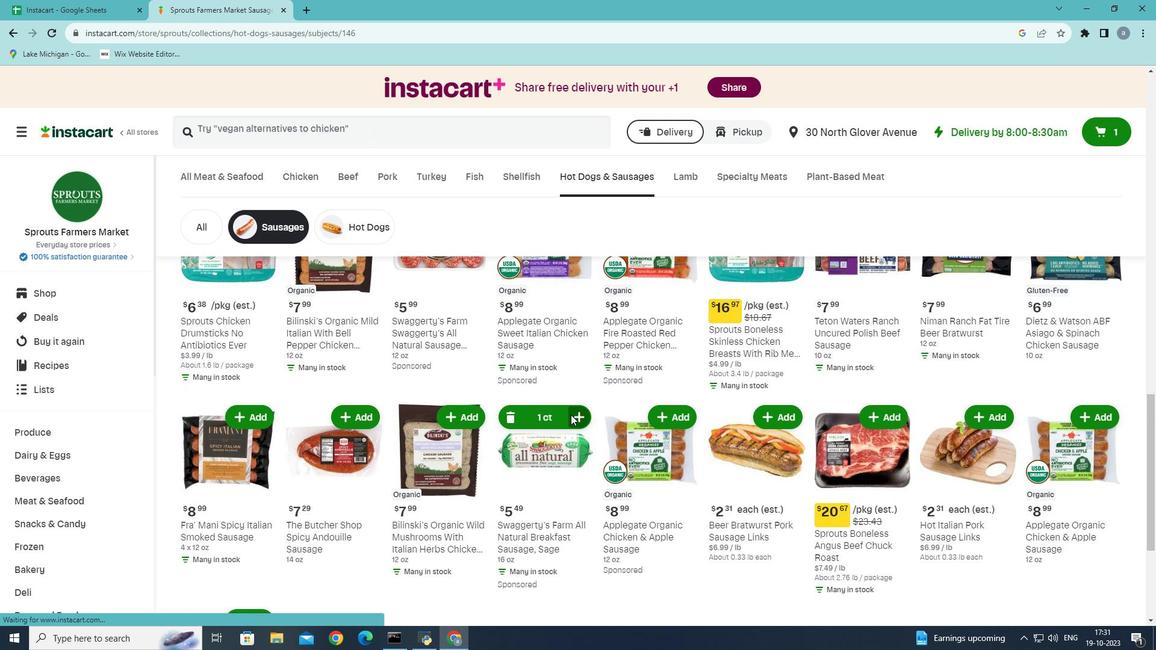
